 Task: Add snippet "computer".
Action: Mouse moved to (594, 139)
Screenshot: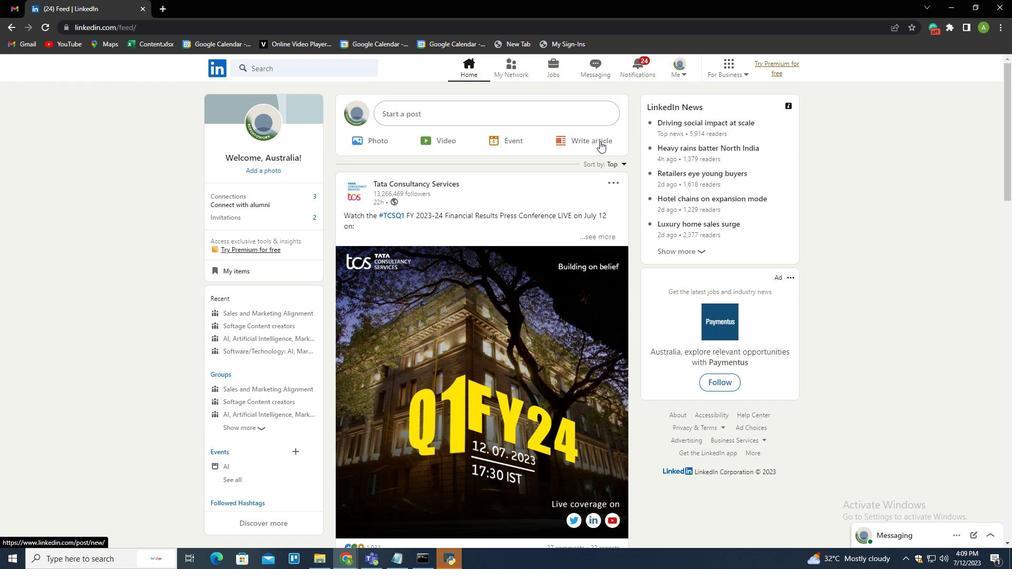 
Action: Mouse pressed left at (594, 139)
Screenshot: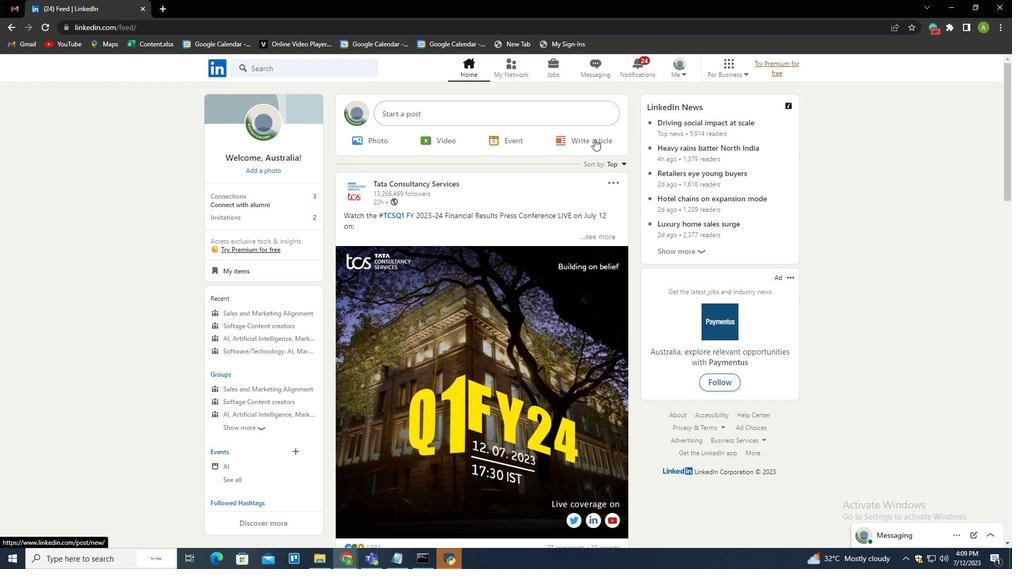 
Action: Mouse moved to (296, 315)
Screenshot: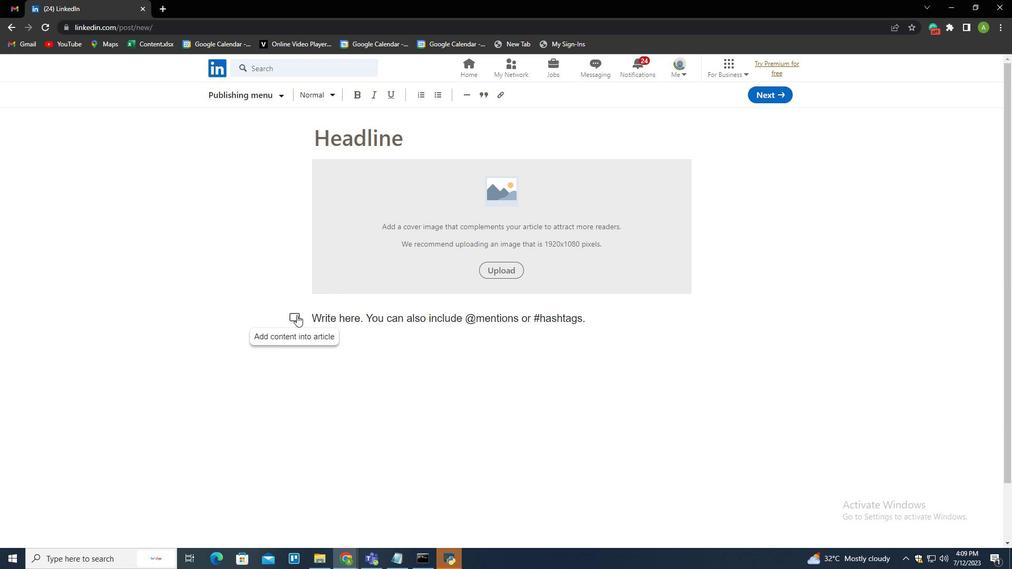 
Action: Mouse pressed left at (296, 315)
Screenshot: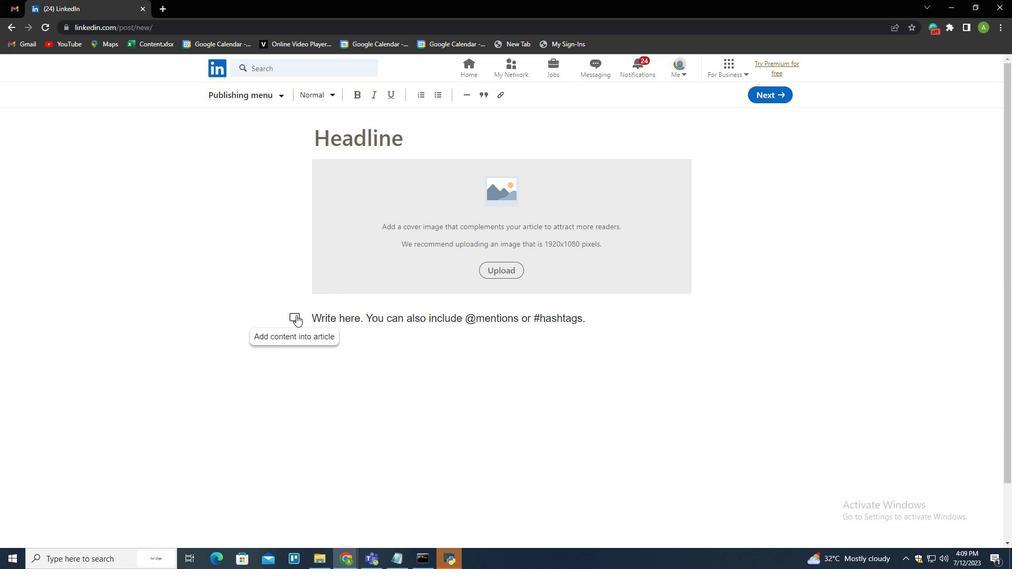 
Action: Mouse moved to (637, 318)
Screenshot: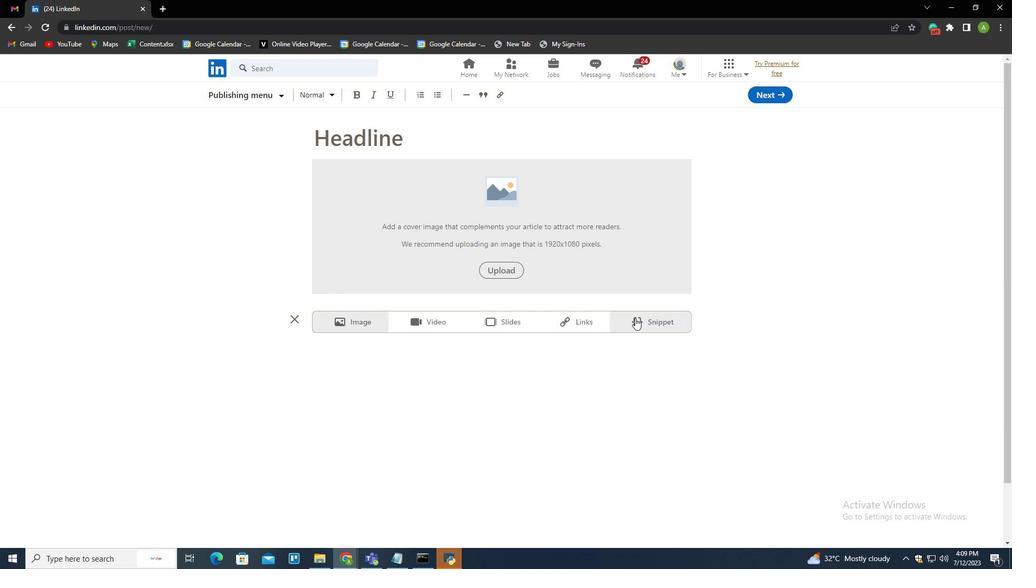 
Action: Mouse pressed left at (637, 318)
Screenshot: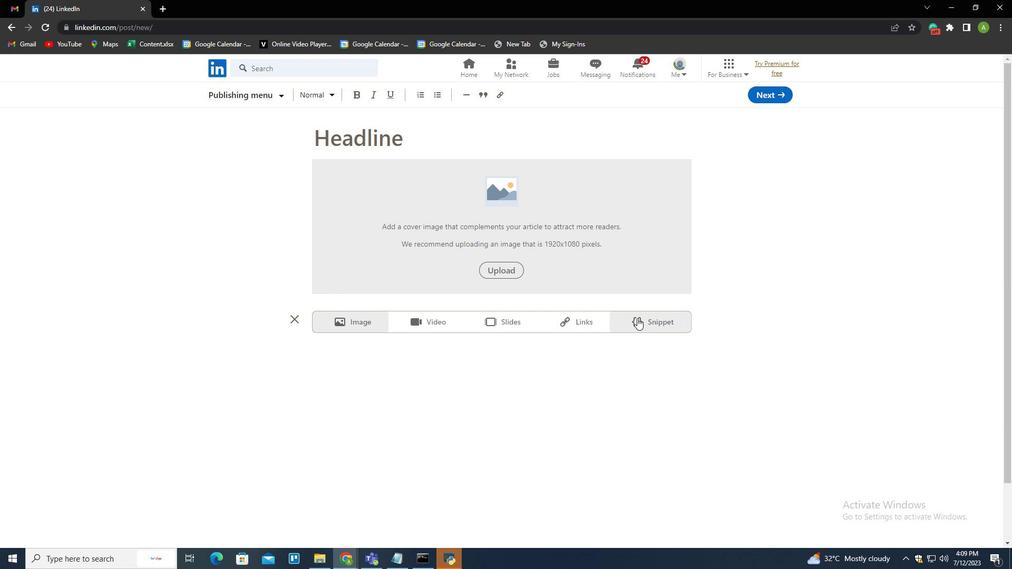 
Action: Key pressed compuye<Key.backspace><Key.backspace>ter
Screenshot: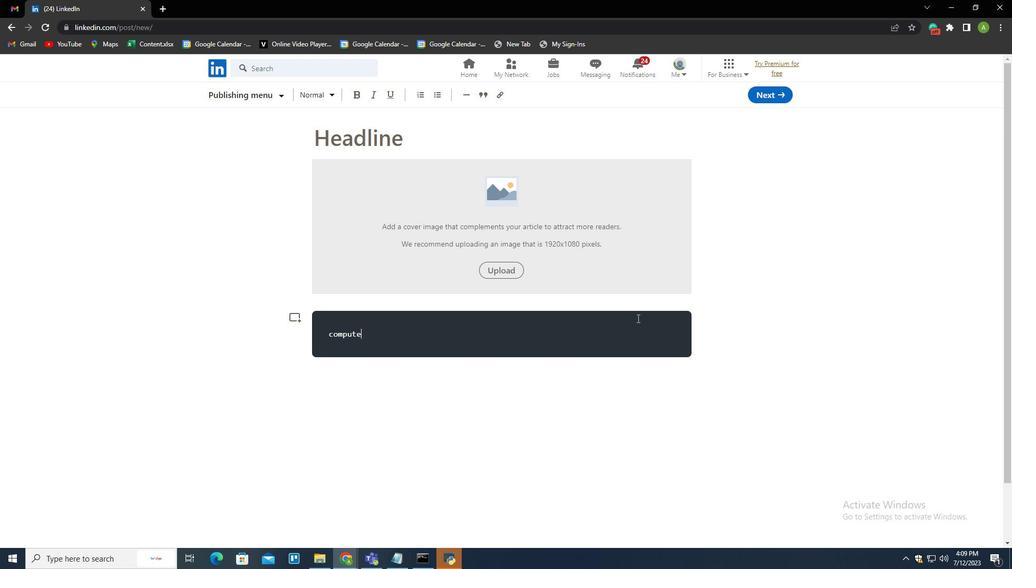 
Action: Mouse moved to (648, 402)
Screenshot: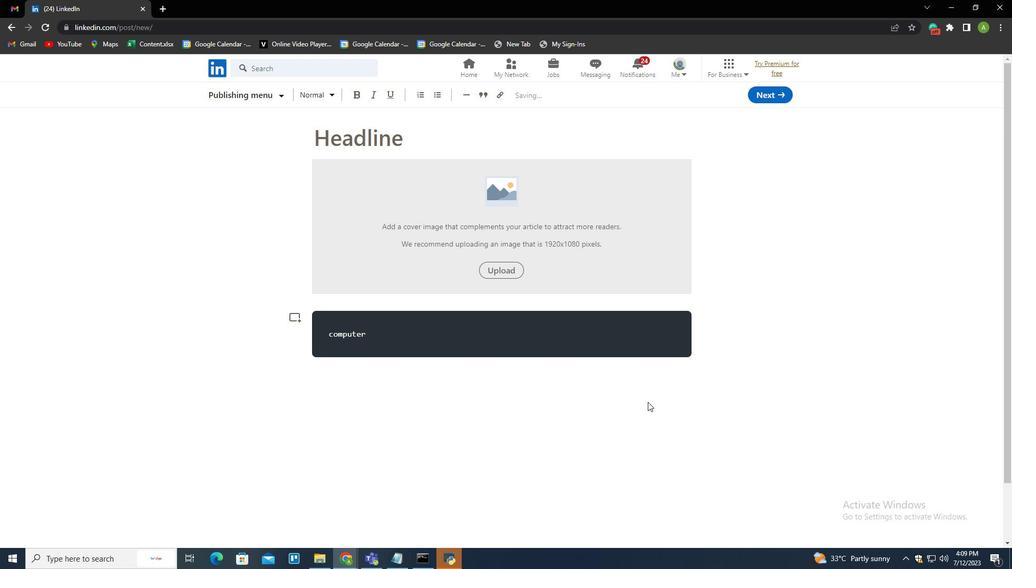 
